 Task: Video Editing: Trim the first 30 seconds of a video.
Action: Mouse moved to (649, 447)
Screenshot: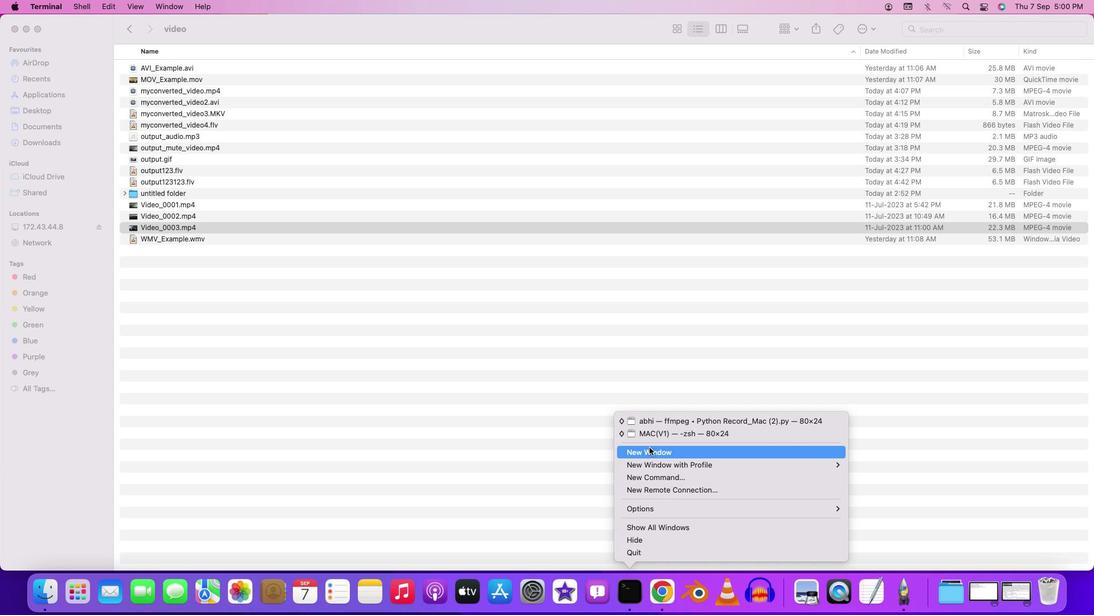 
Action: Mouse pressed left at (649, 447)
Screenshot: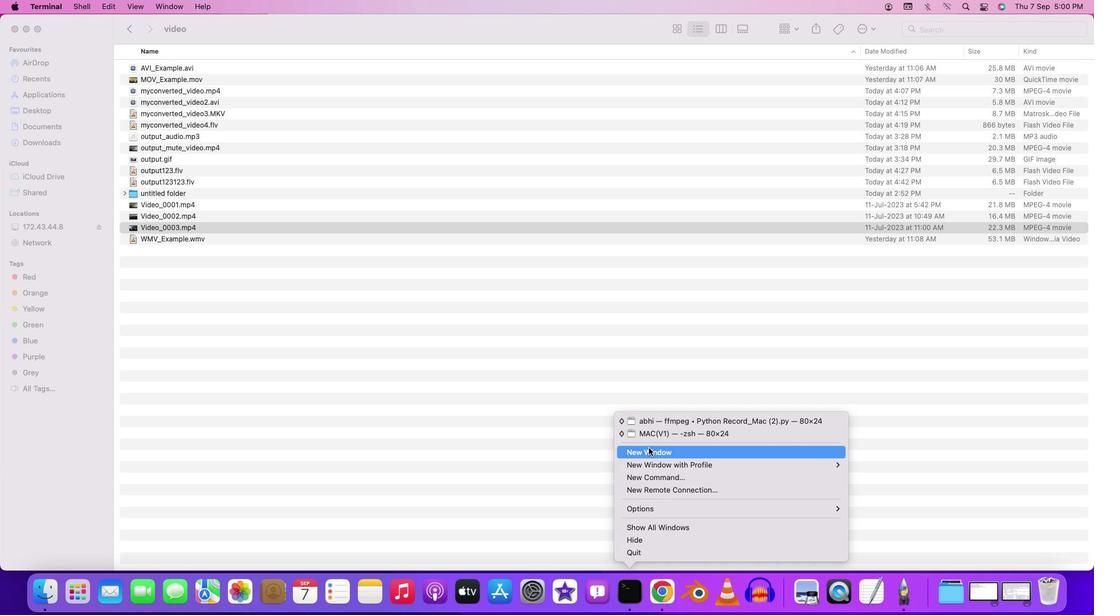 
Action: Key pressed 'c''d'Key.space'd''e''s''k''t''o''p'Key.enter'c''d'Key.spaceKey.shift'F''F''m''p''e''g'Key.enter'c''d'Key.space'c''o''n''v''e''r''s''i''o''n'Key.enter'c''d'Key.space'v''i''d''e''o'Key.enter'f''f''m''p''e''g'Key.space'-''i'Key.spaceKey.shift'V''i''d''e''o'Key.shift'_''0''0''3''.''m''p''4'Key.space'-''s''s'Key.space'0''0'Key.shift':''0''0'Key.shift':''3''0'Key.space'-''c'Key.shift'"'Key.backspaceKey.shift':''v'Key.space'c''o''p''y'Key.spaceKey.shift'_'Key.backspace'-''c'Key.shift':''a'Key.space'c''o''p''y'Key.spaceKey.shift'O''u''t''p''u''t'Key.backspace't'Key.shift'_''t''r''i''m''m''e''d''1''.''m''p''4'Key.enterKey.upKey.downKey.upKey.downKey.downKey.up
Screenshot: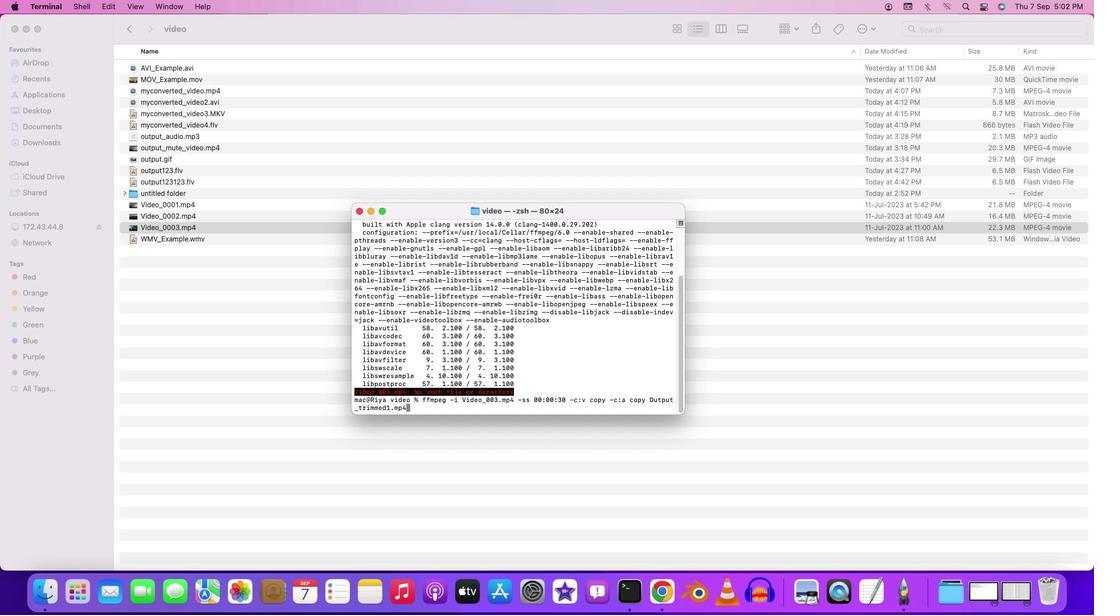 
Action: Mouse moved to (468, 402)
Screenshot: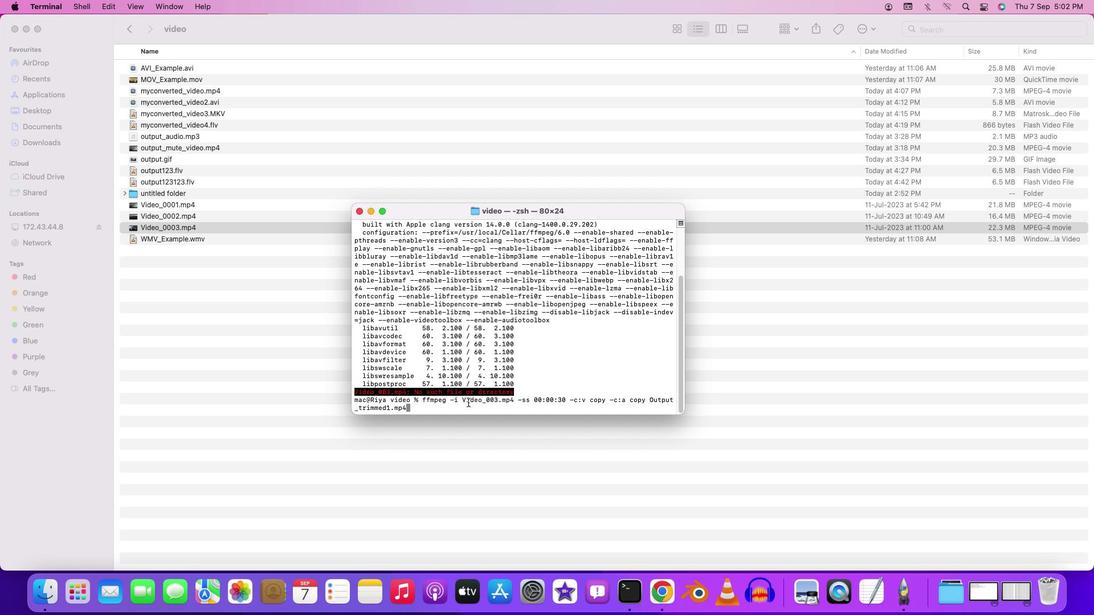 
Action: Mouse pressed left at (468, 402)
Screenshot: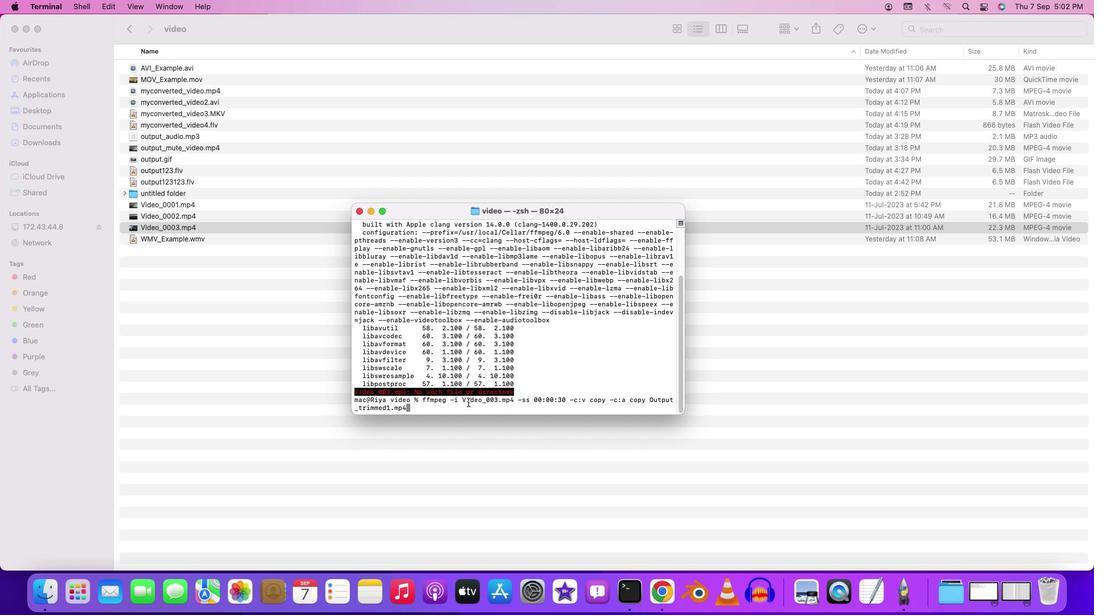 
Action: Mouse moved to (488, 404)
Screenshot: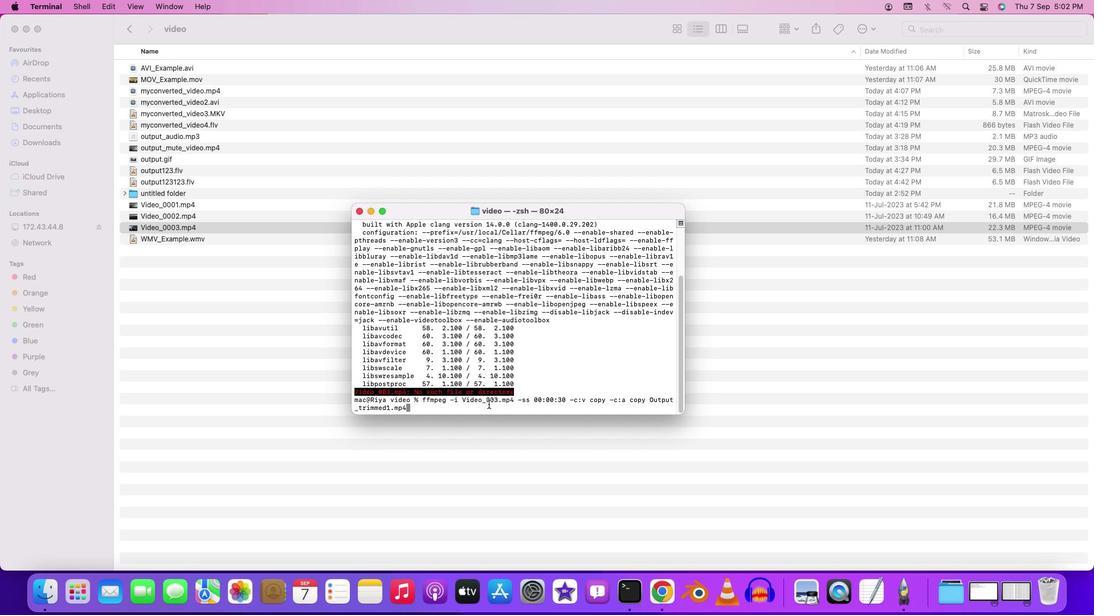 
Action: Mouse pressed left at (488, 404)
Screenshot: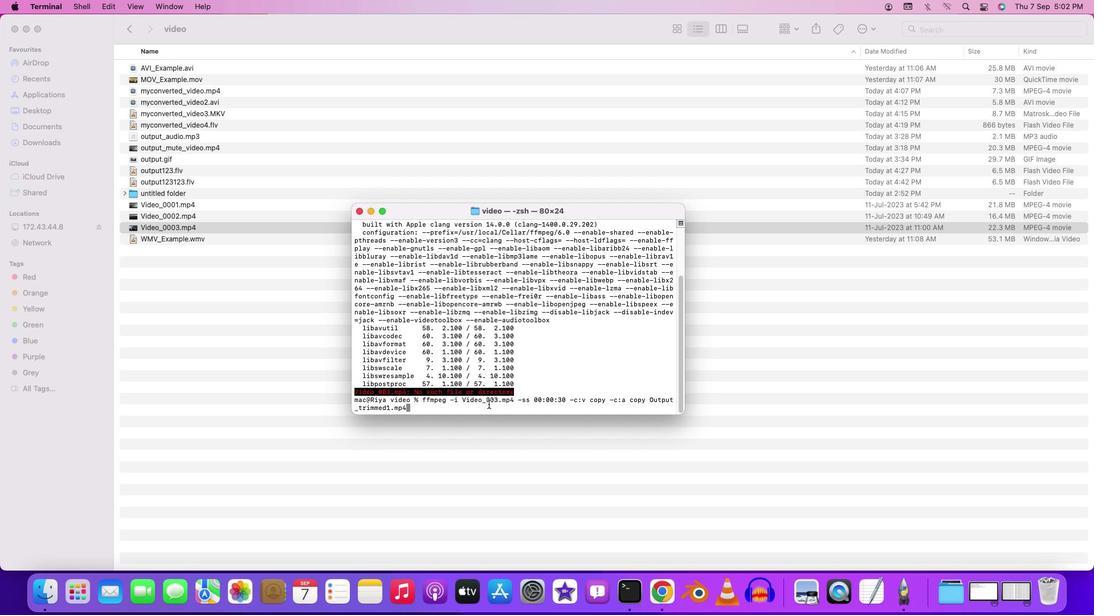 
Action: Mouse moved to (479, 400)
Screenshot: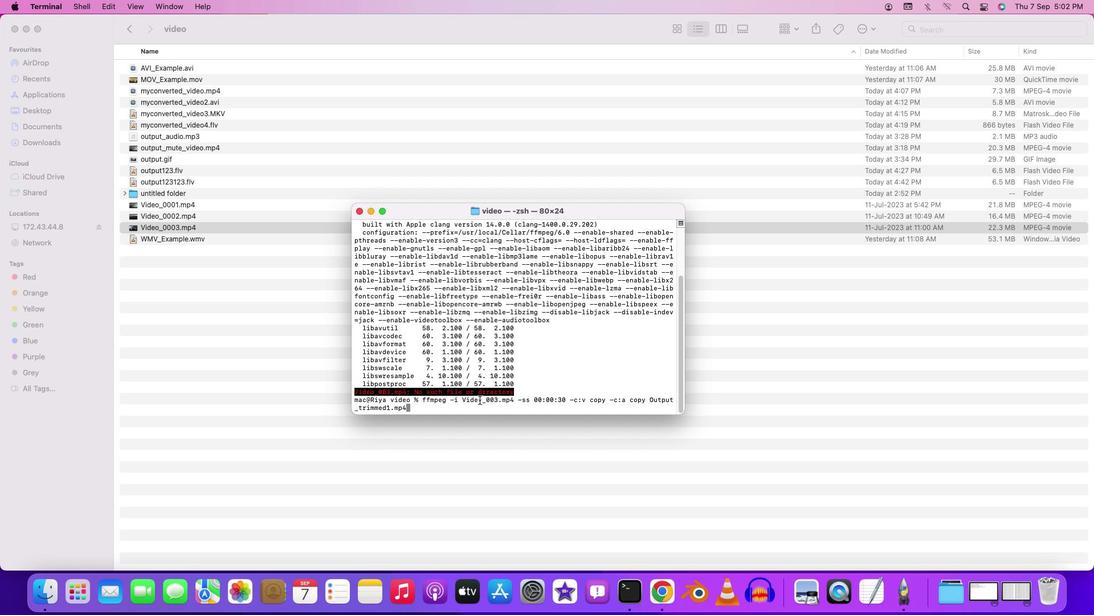 
Action: Key pressed Key.leftKey.leftKey.leftKey.leftKey.leftKey.leftKey.leftKey.leftKey.leftKey.leftKey.leftKey.leftKey.leftKey.leftKey.leftKey.leftKey.leftKey.leftKey.leftKey.leftKey.leftKey.leftKey.leftKey.leftKey.leftKey.leftKey.leftKey.leftKey.leftKey.leftKey.leftKey.leftKey.leftKey.leftKey.leftKey.leftKey.leftKey.leftKey.leftKey.leftKey.leftKey.leftKey.leftKey.leftKey.leftKey.leftKey.leftKey.leftKey.leftKey.leftKey.leftKey.leftKey.leftKey.leftKey.leftKey.leftKey.leftKey.leftKey.left'0'Key.rightKey.rightKey.rightKey.rightKey.rightKey.rightKey.rightKey.rightKey.rightKey.rightKey.rightKey.rightKey.rightKey.rightKey.rightKey.enter
Screenshot: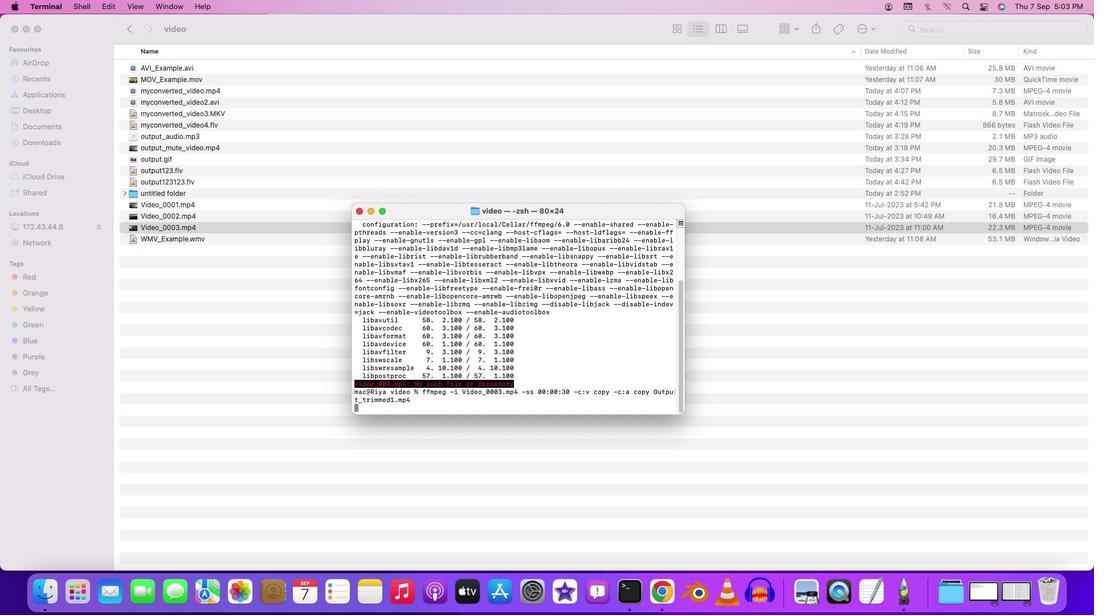 
Action: Mouse moved to (502, 382)
Screenshot: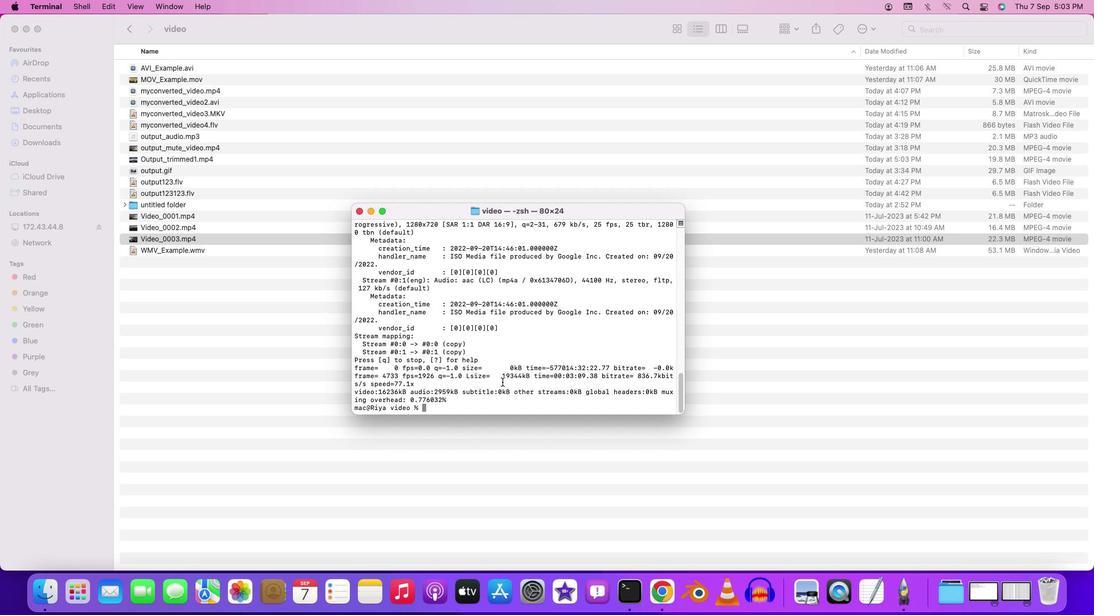 
